 Task: Open a blank sheet, save the file as Samuel.pdf Add the quote 'Success is not about luck; it's about hard work and perseverance.' Apply font style 'lexend' and font size 30 Align the text to the Right .Change the text color to  'Purple'
Action: Mouse moved to (247, 166)
Screenshot: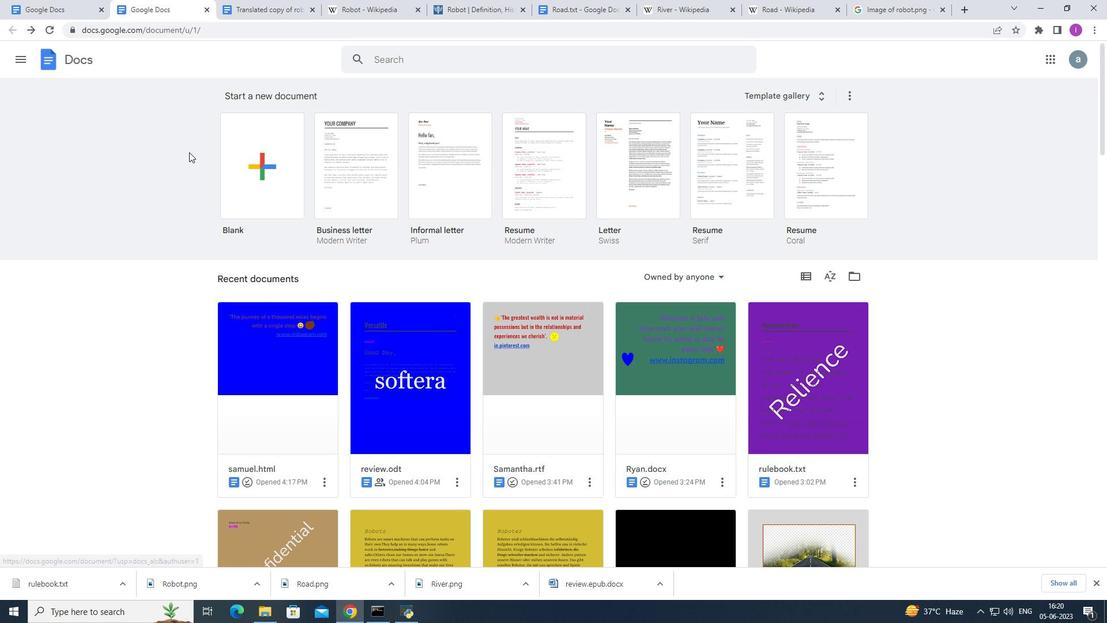 
Action: Mouse pressed left at (247, 166)
Screenshot: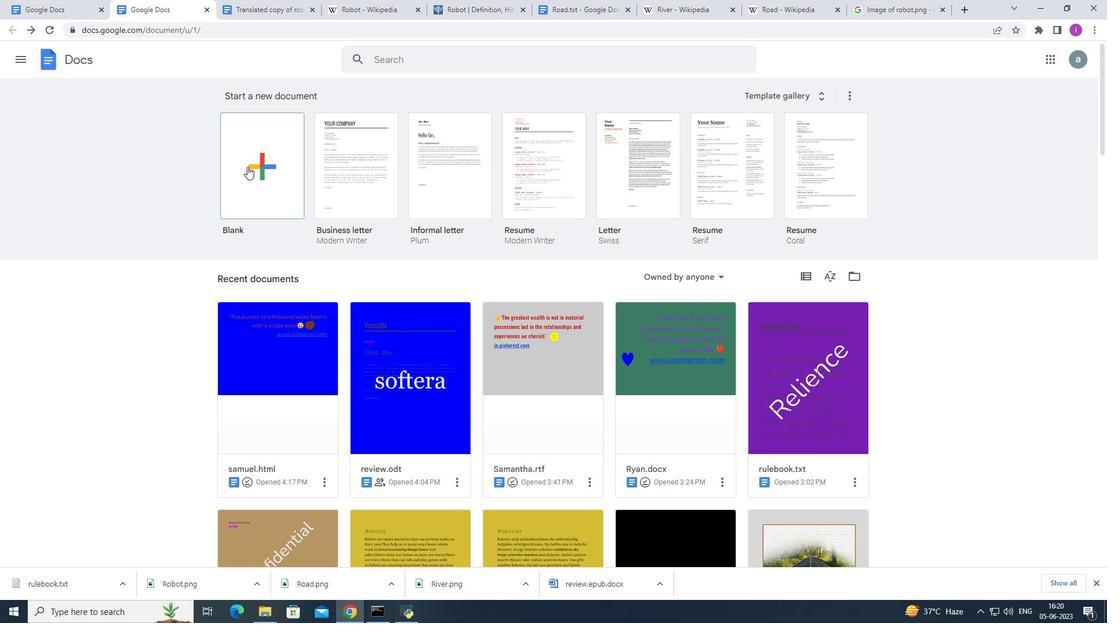 
Action: Mouse moved to (125, 51)
Screenshot: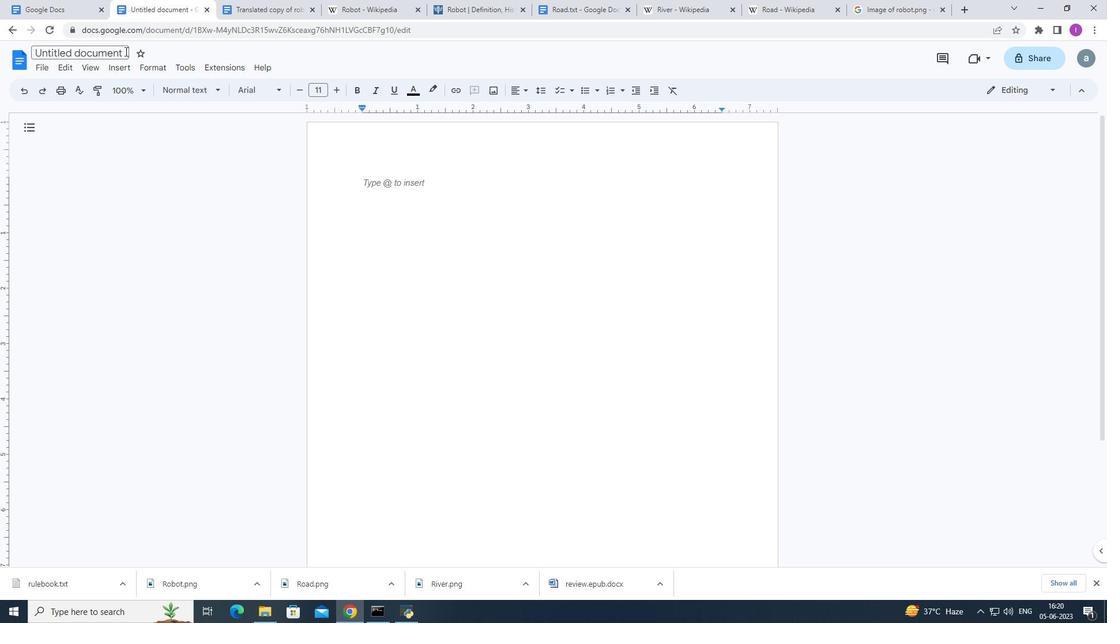 
Action: Mouse pressed left at (125, 51)
Screenshot: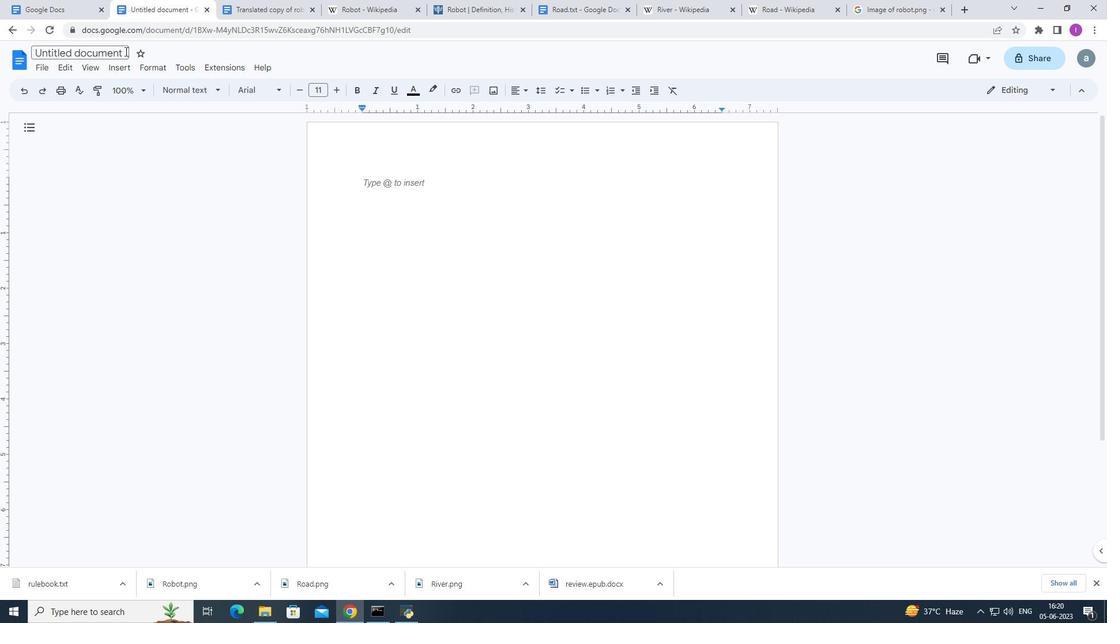 
Action: Mouse moved to (126, 51)
Screenshot: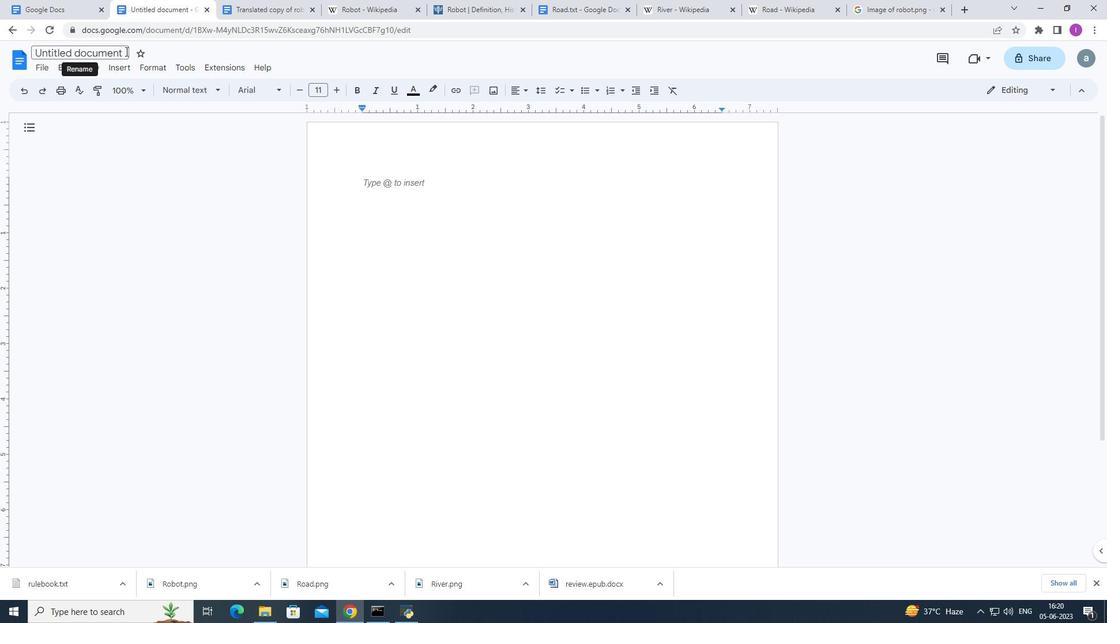 
Action: Key pressed <Key.shift>Samuel.pdf
Screenshot: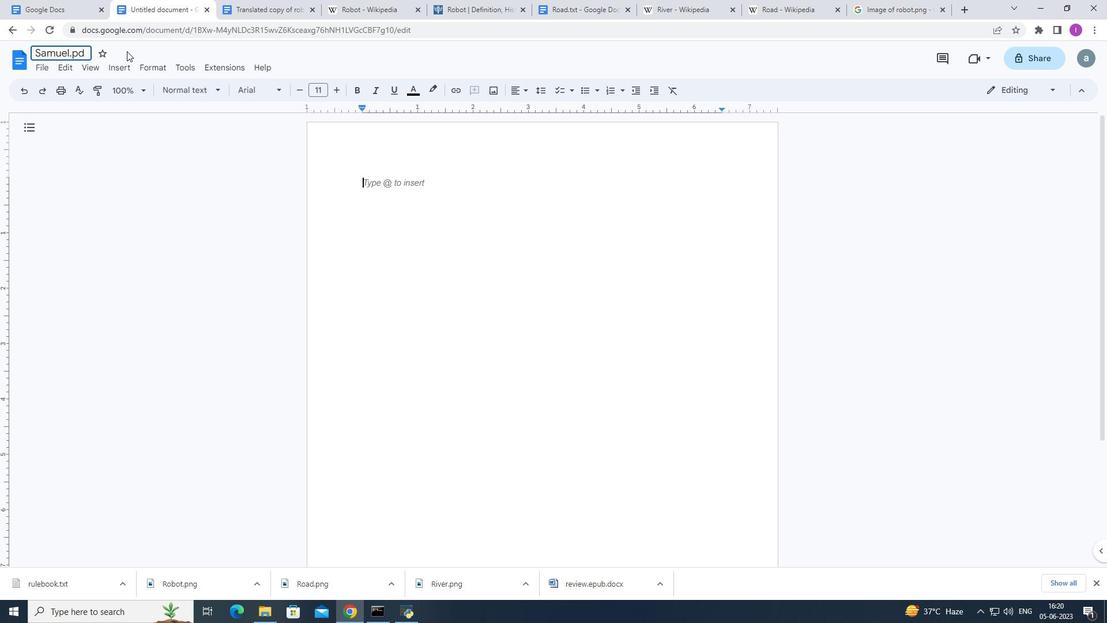 
Action: Mouse moved to (363, 185)
Screenshot: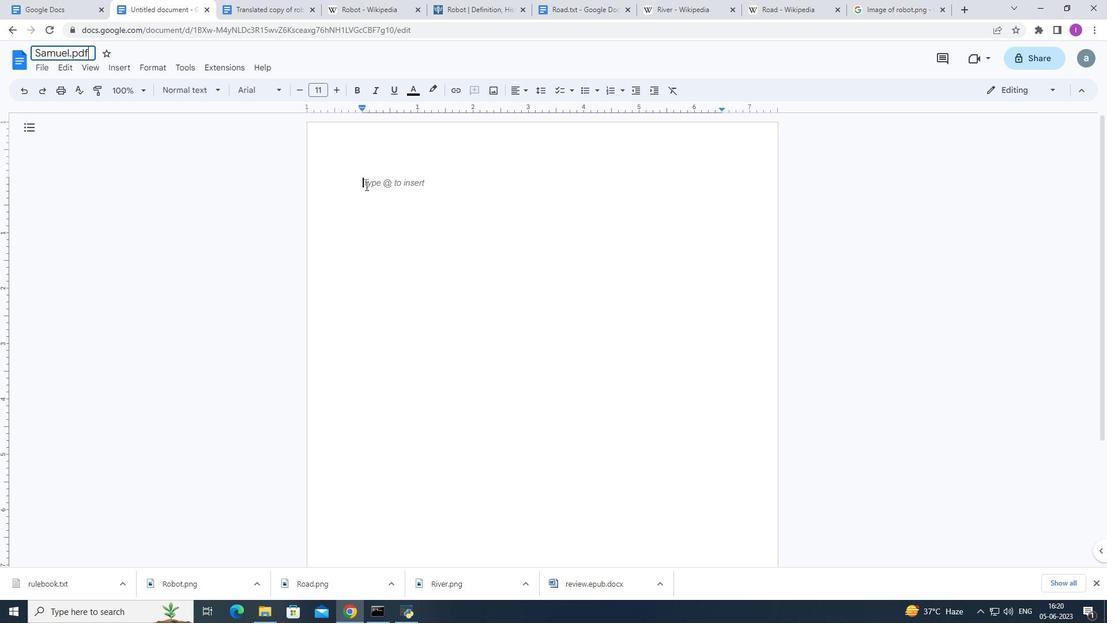 
Action: Mouse pressed left at (363, 185)
Screenshot: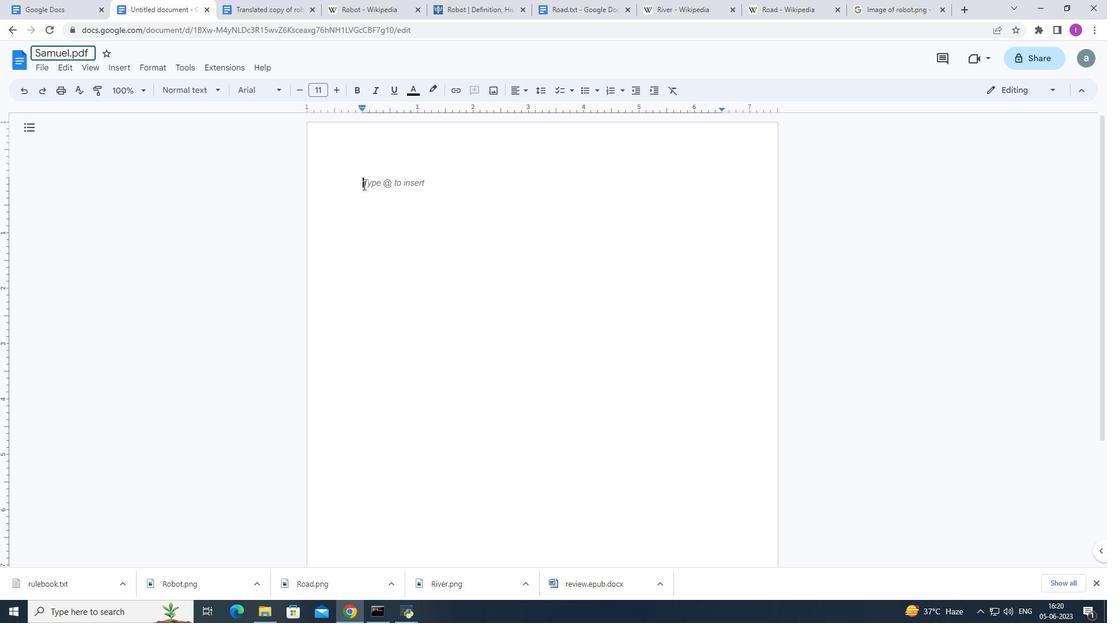 
Action: Mouse moved to (406, 178)
Screenshot: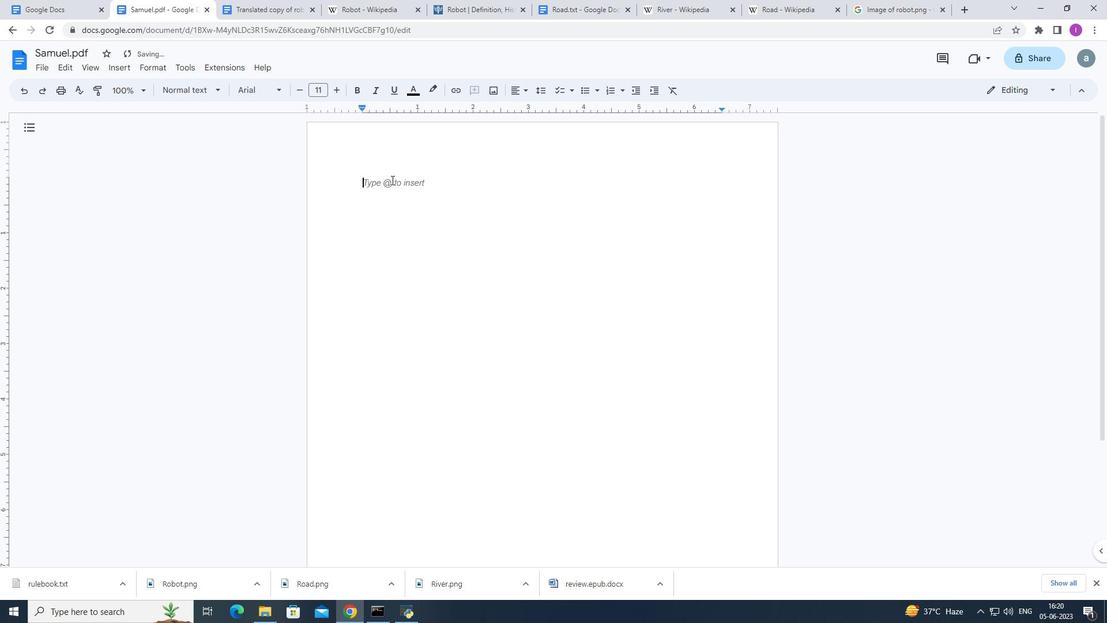 
Action: Key pressed '<Key.shift>Success<Key.space>is<Key.space>not<Key.space>about<Key.space>li<Key.backspace>uck<Key.shift>:<Key.backspace>;<Key.shift>It's<Key.space>about<Key.space>hard<Key.space>work<Key.space>and<Key.space>preseverance.'
Screenshot: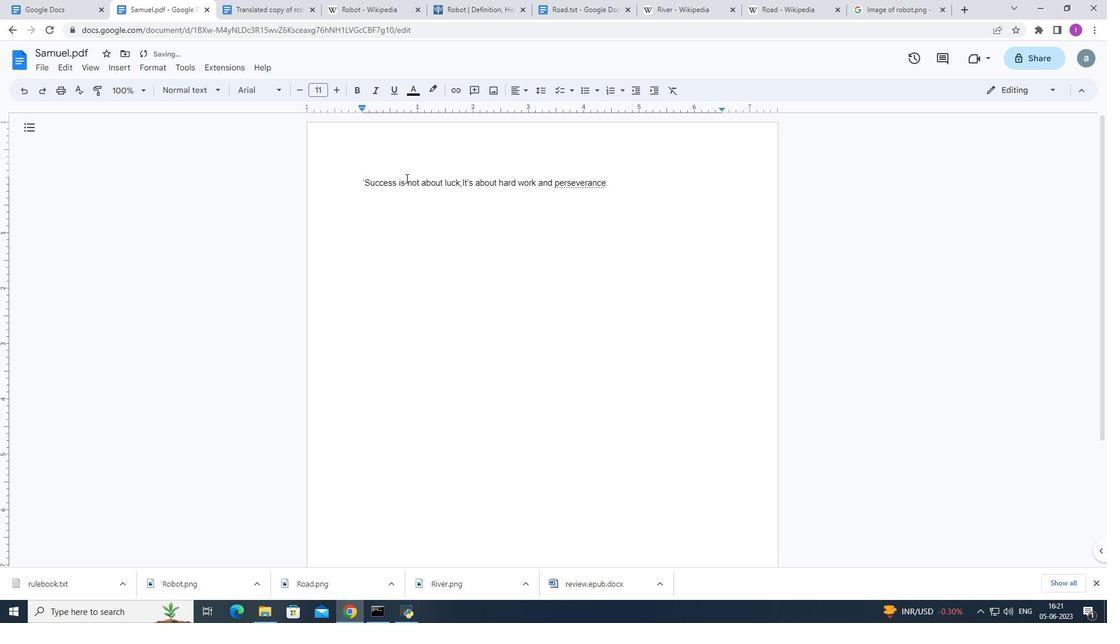 
Action: Mouse moved to (620, 184)
Screenshot: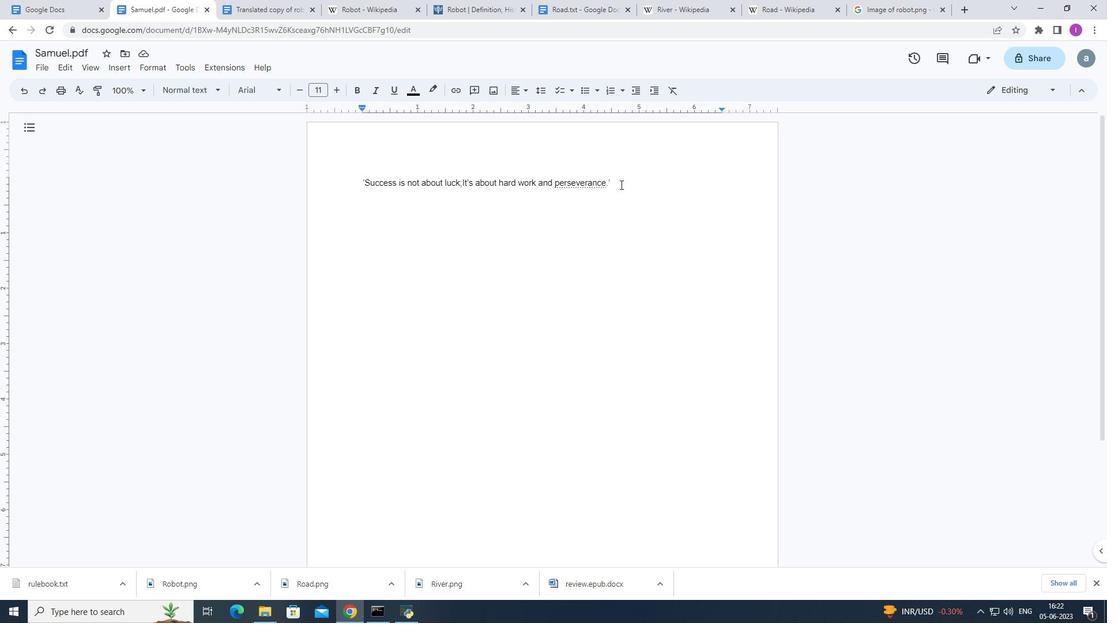 
Action: Mouse pressed left at (620, 184)
Screenshot: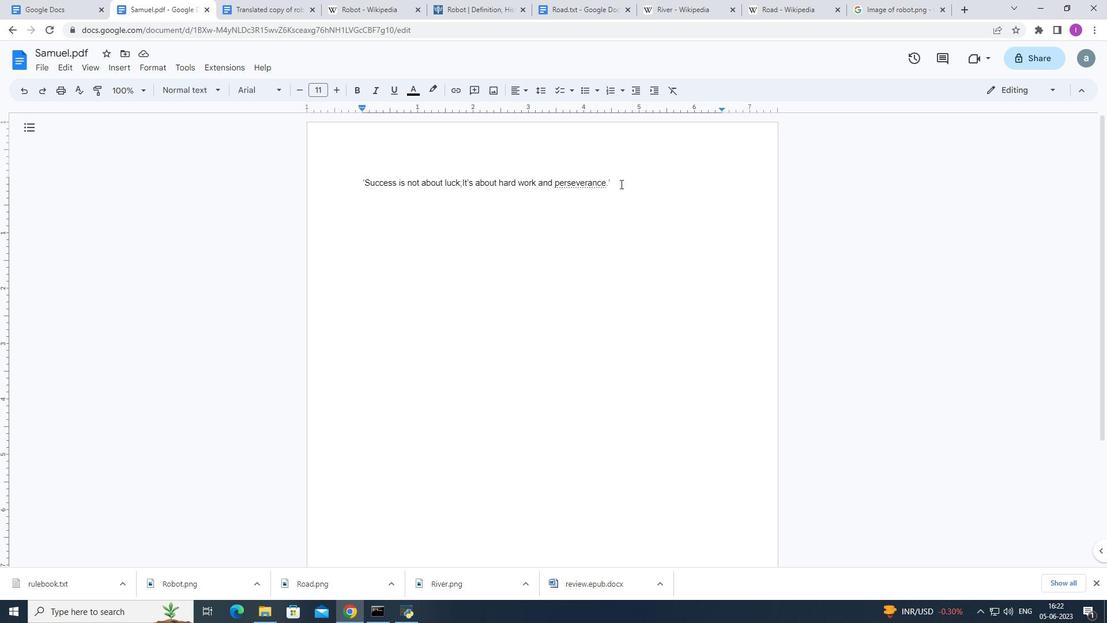 
Action: Mouse moved to (284, 90)
Screenshot: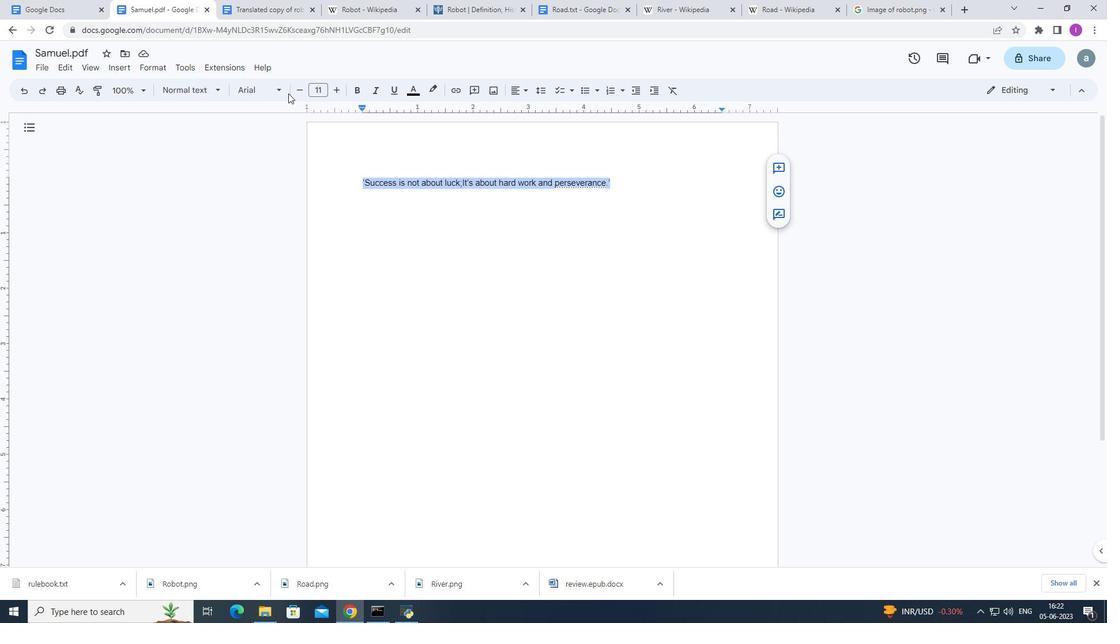 
Action: Mouse pressed left at (284, 90)
Screenshot: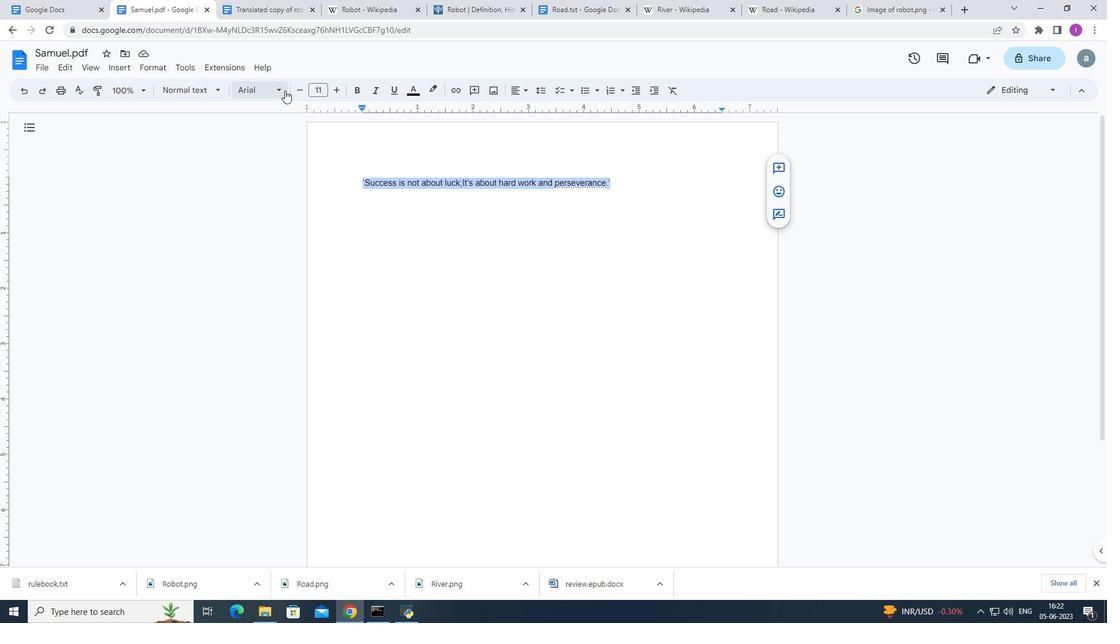 
Action: Mouse moved to (406, 325)
Screenshot: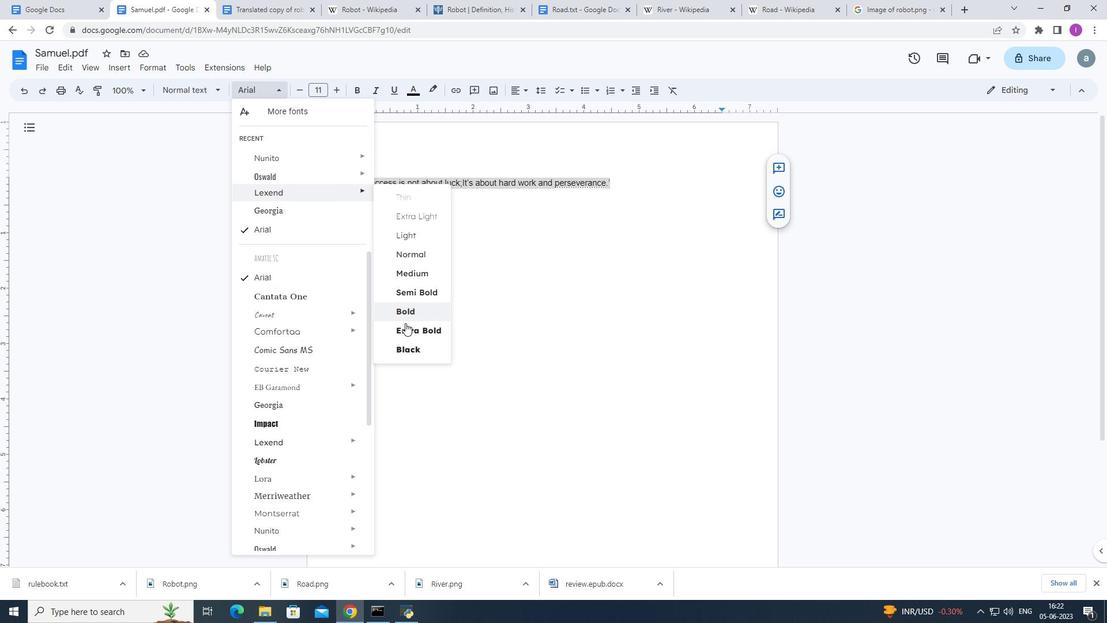 
Action: Mouse pressed left at (406, 325)
Screenshot: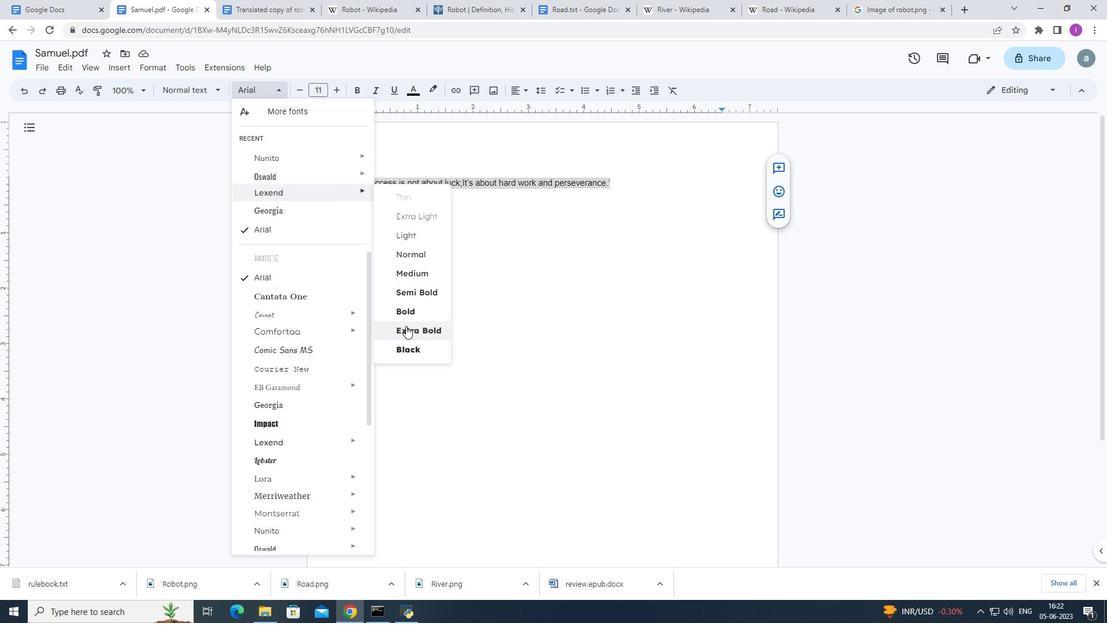 
Action: Mouse moved to (326, 87)
Screenshot: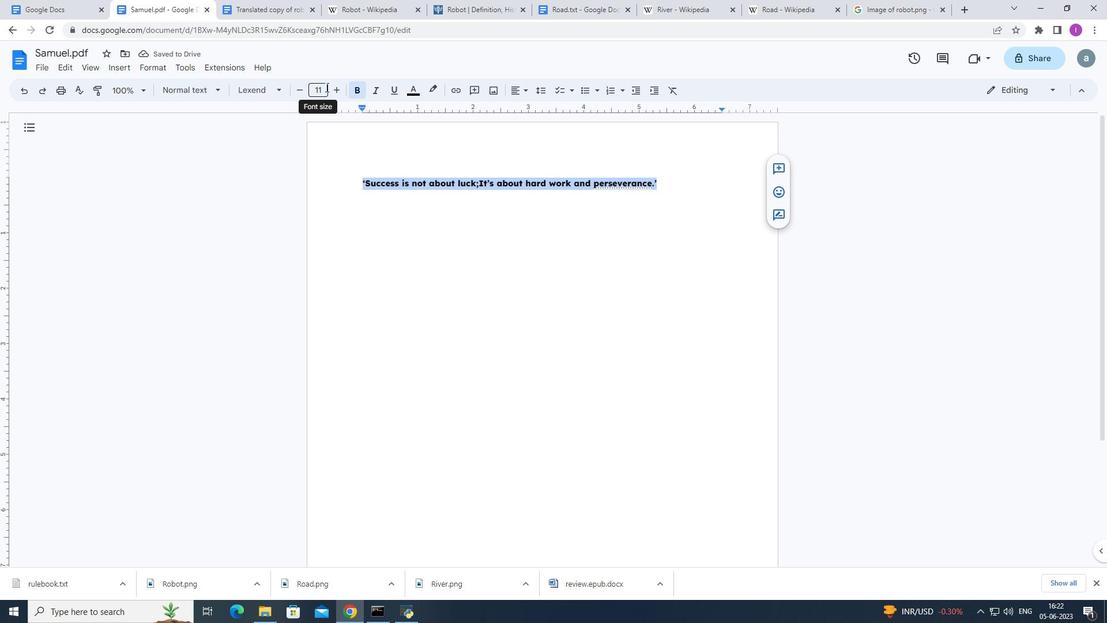 
Action: Mouse pressed left at (326, 87)
Screenshot: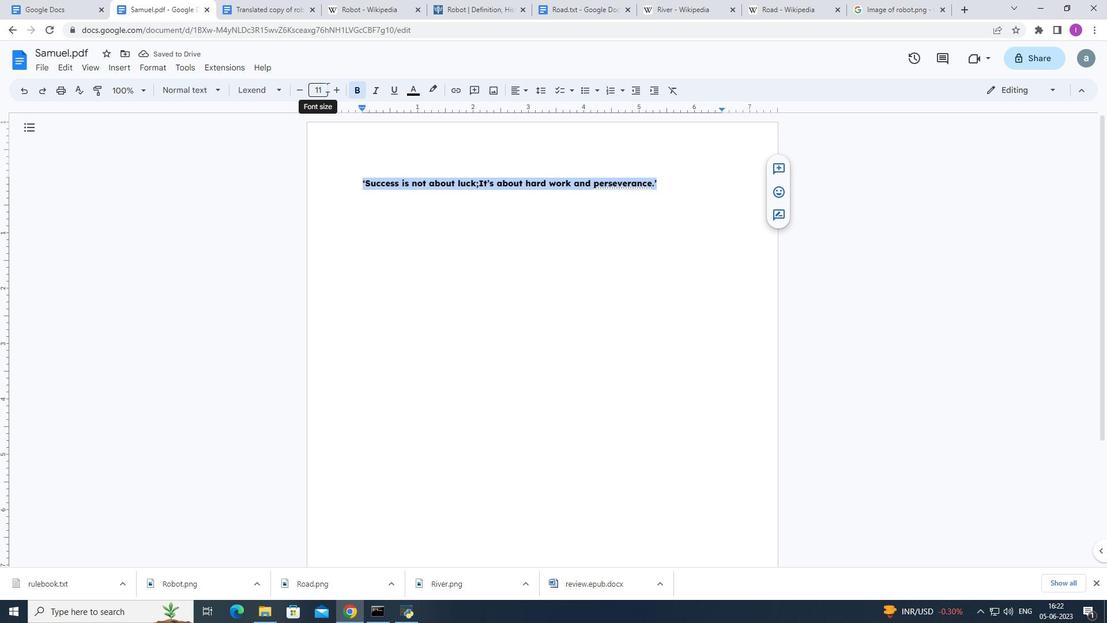 
Action: Mouse moved to (360, 52)
Screenshot: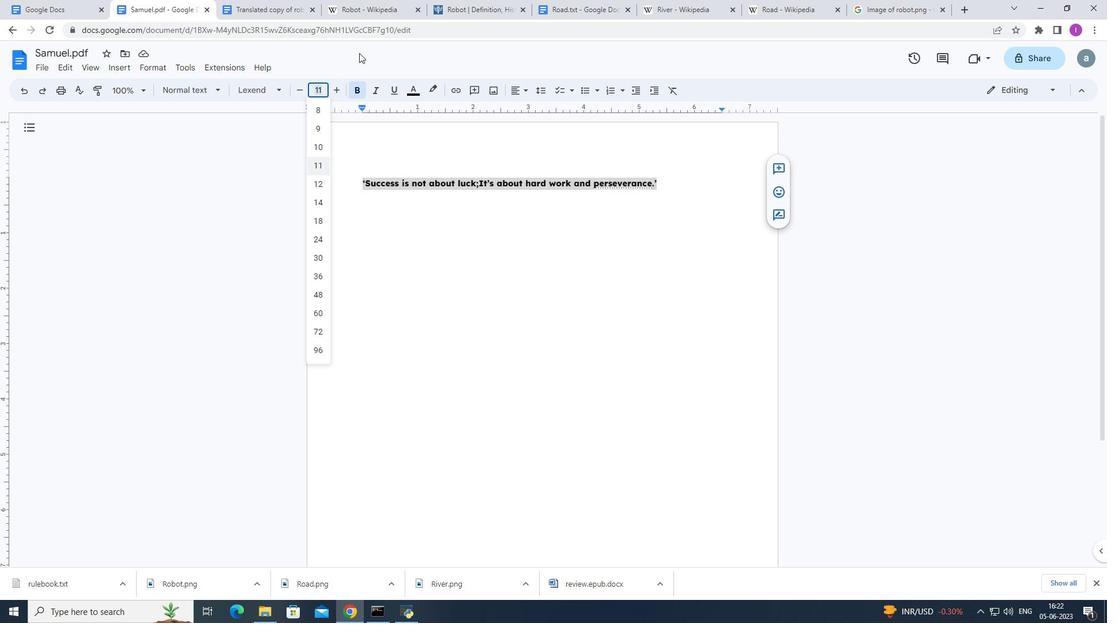 
Action: Key pressed 30
Screenshot: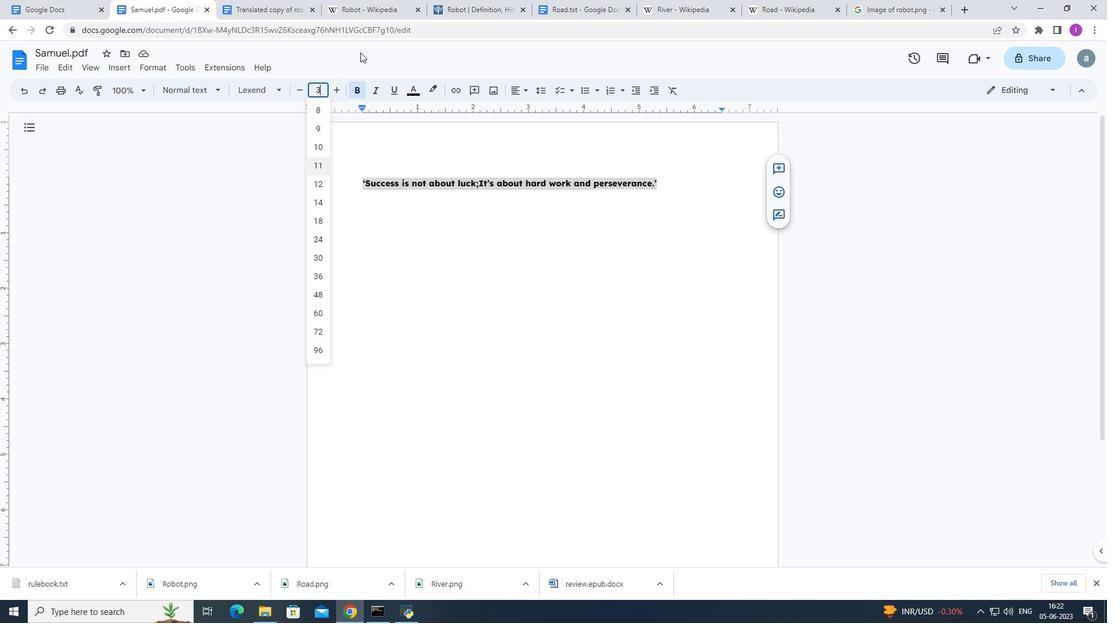 
Action: Mouse moved to (361, 64)
Screenshot: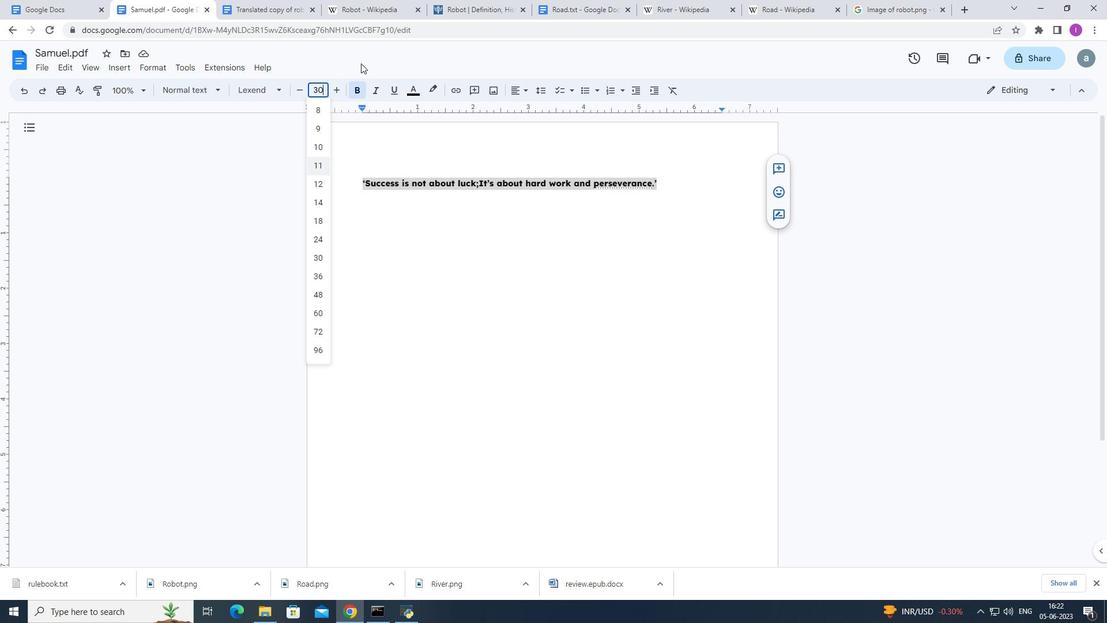 
Action: Key pressed <Key.enter>
Screenshot: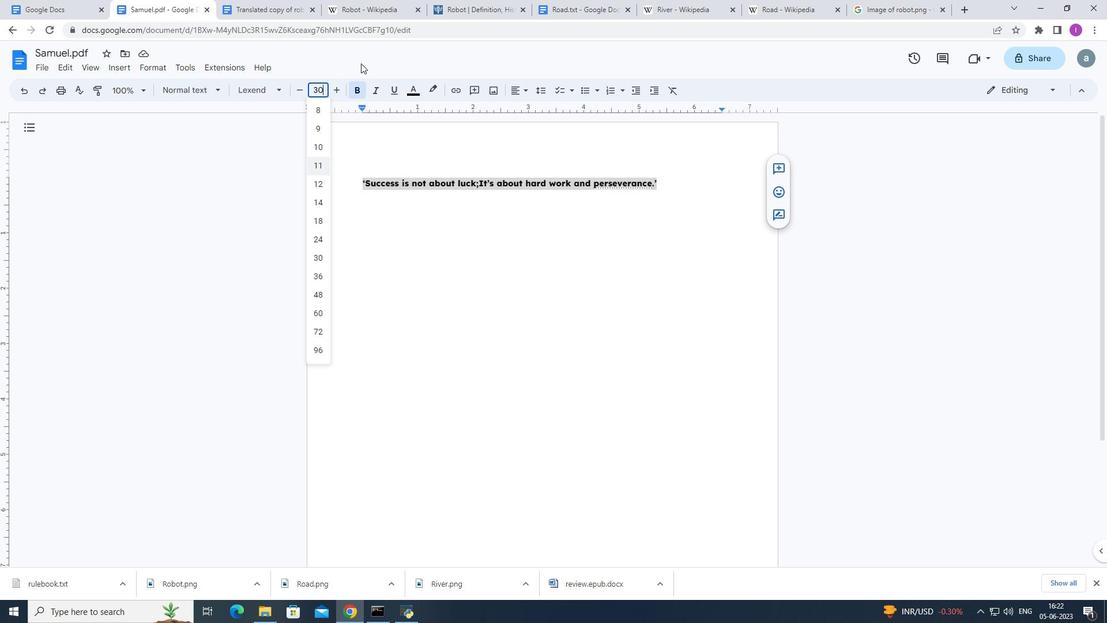 
Action: Mouse moved to (514, 88)
Screenshot: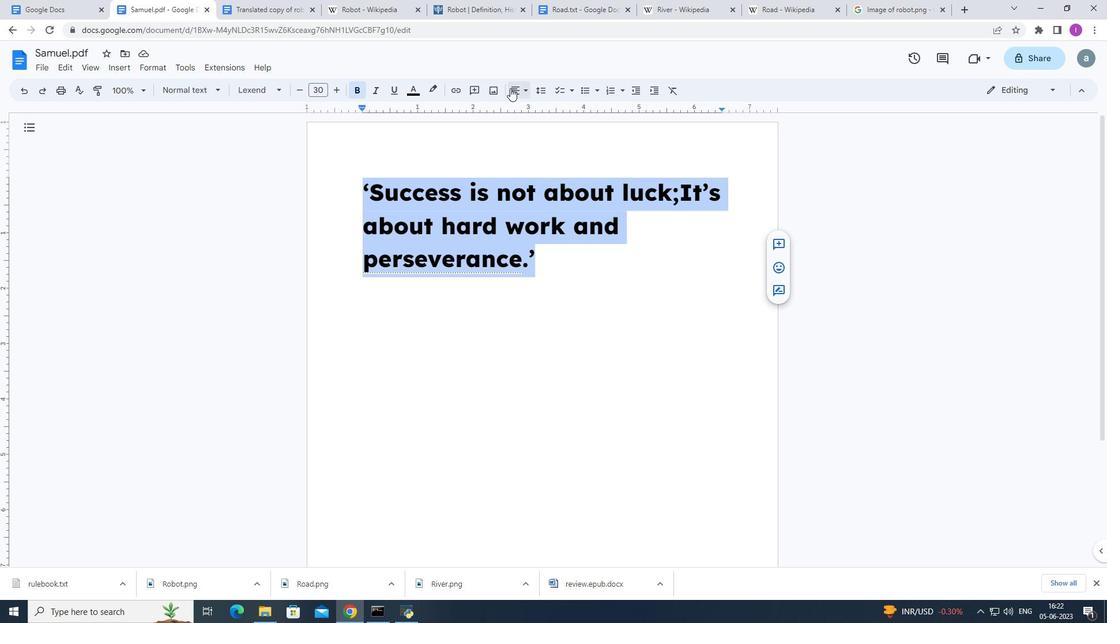 
Action: Mouse pressed left at (514, 88)
Screenshot: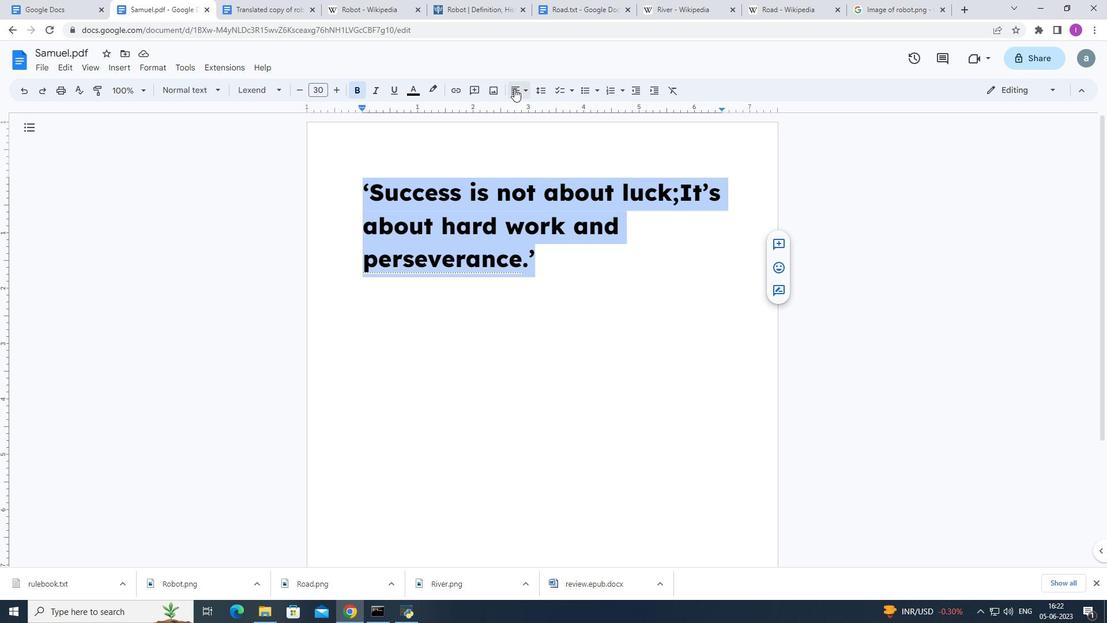 
Action: Mouse moved to (552, 112)
Screenshot: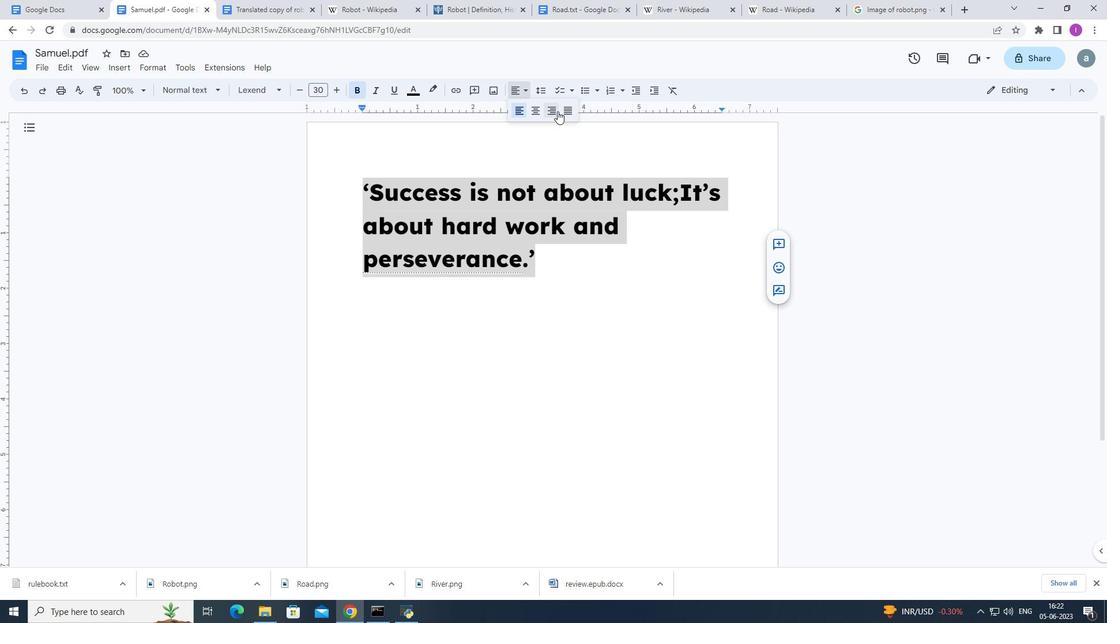 
Action: Mouse pressed left at (552, 112)
Screenshot: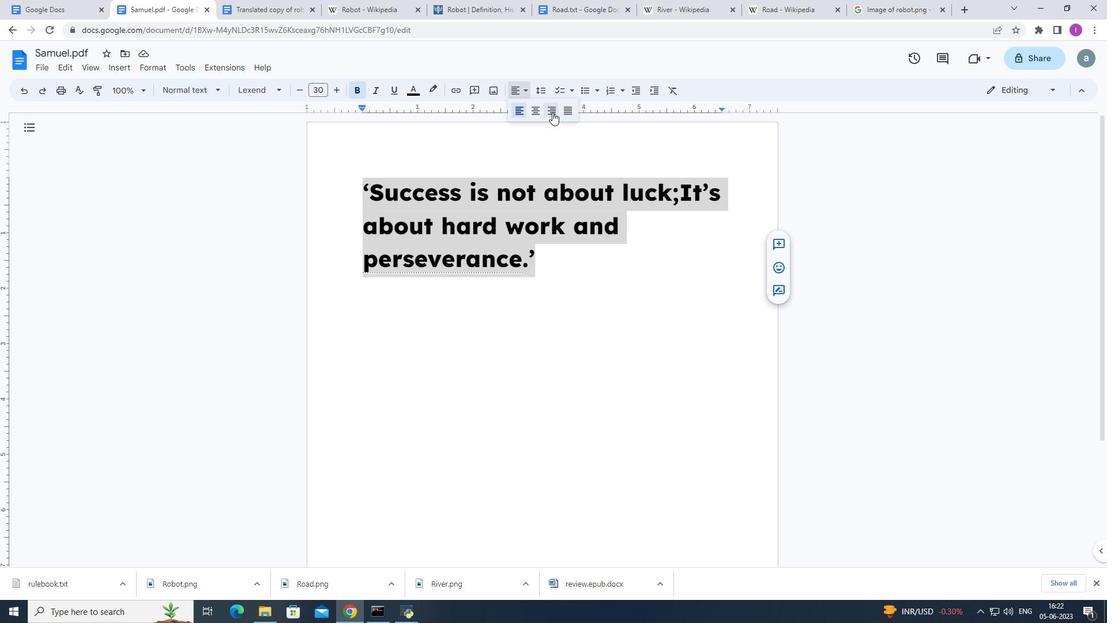 
Action: Mouse moved to (411, 91)
Screenshot: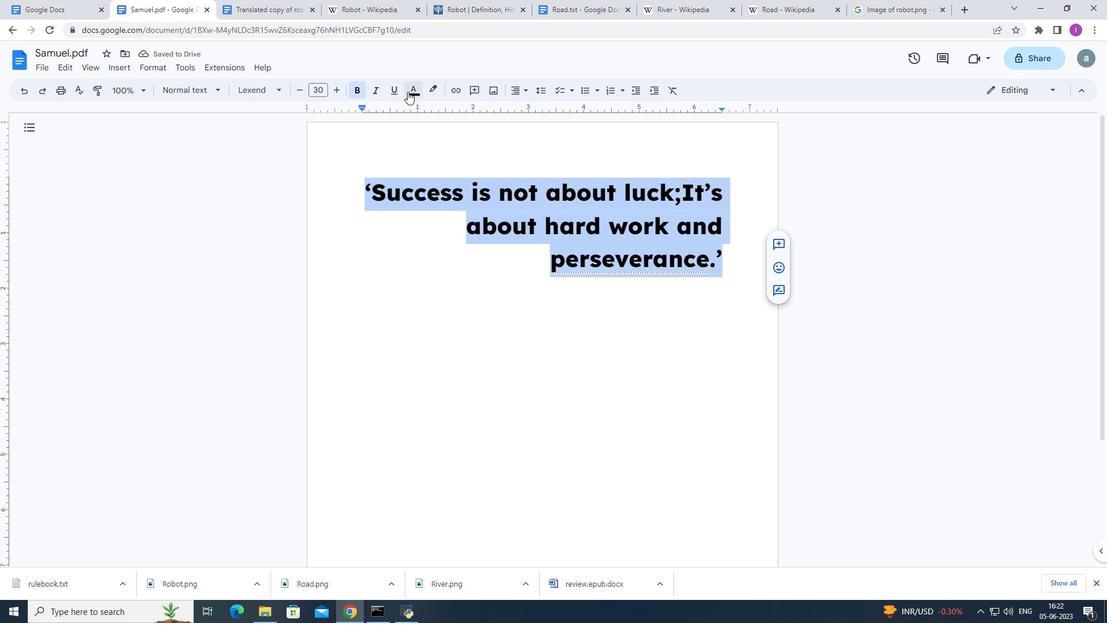 
Action: Mouse pressed left at (411, 91)
Screenshot: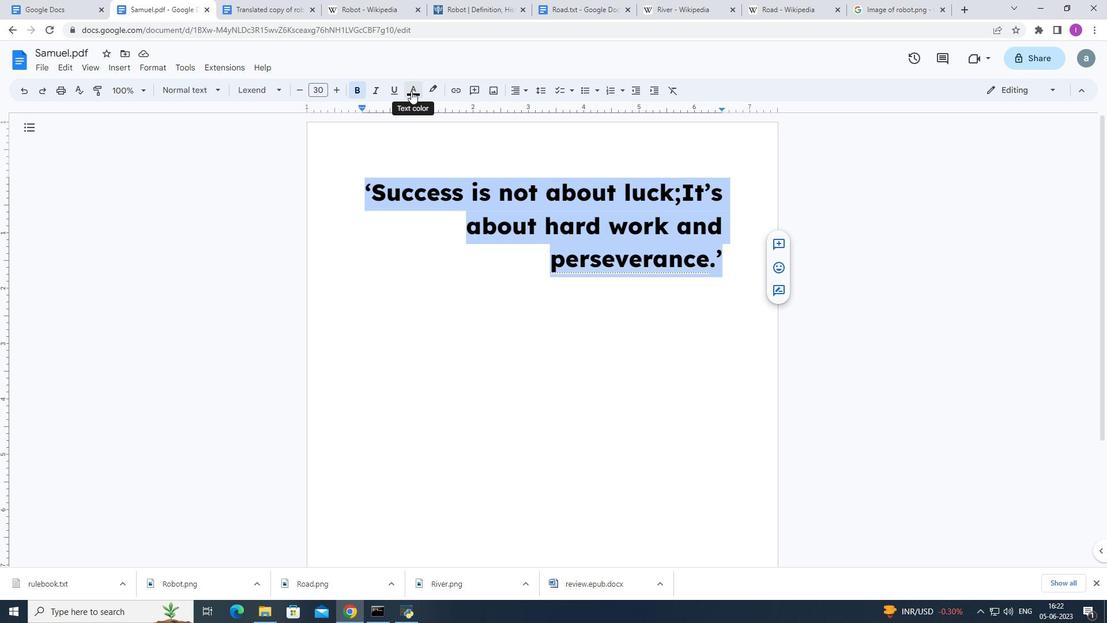 
Action: Mouse moved to (518, 126)
Screenshot: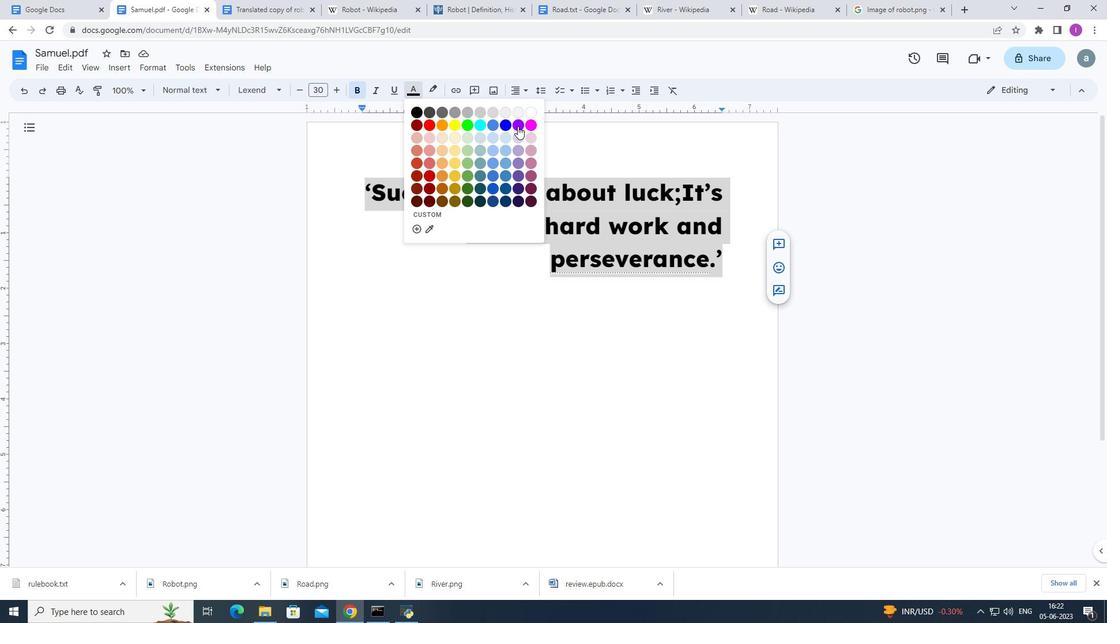 
Action: Mouse pressed left at (518, 126)
Screenshot: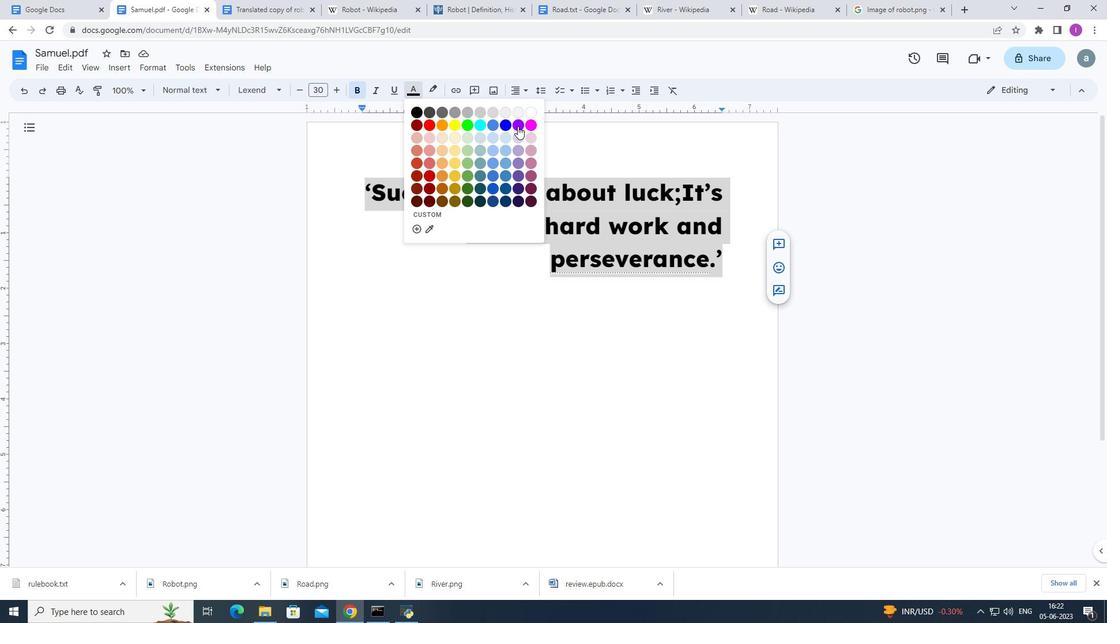 
Action: Mouse moved to (265, 274)
Screenshot: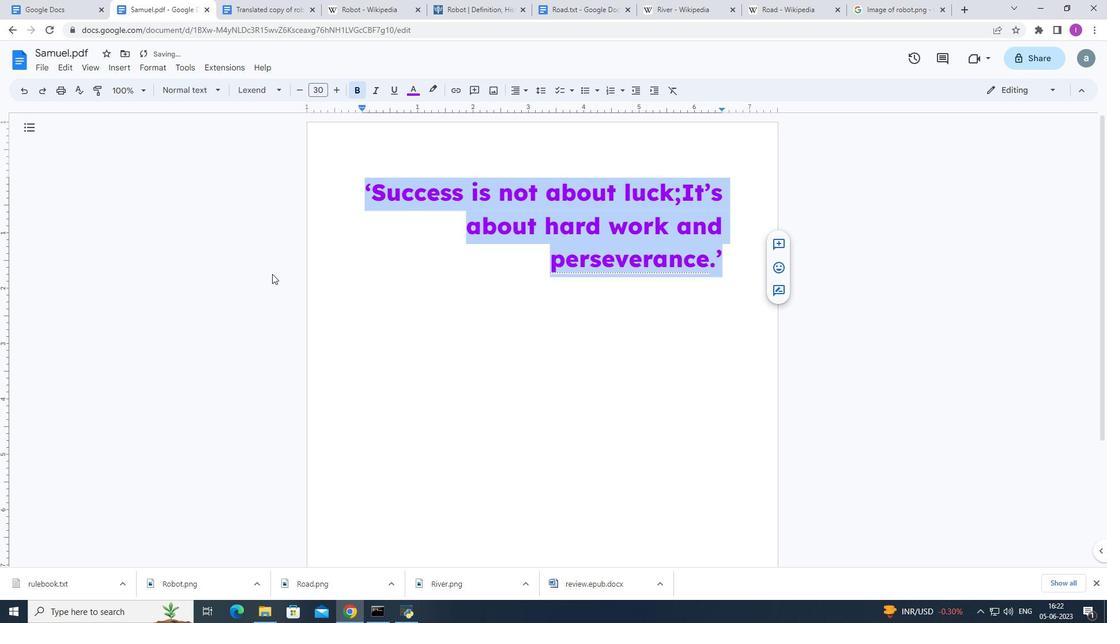 
Action: Mouse pressed left at (265, 274)
Screenshot: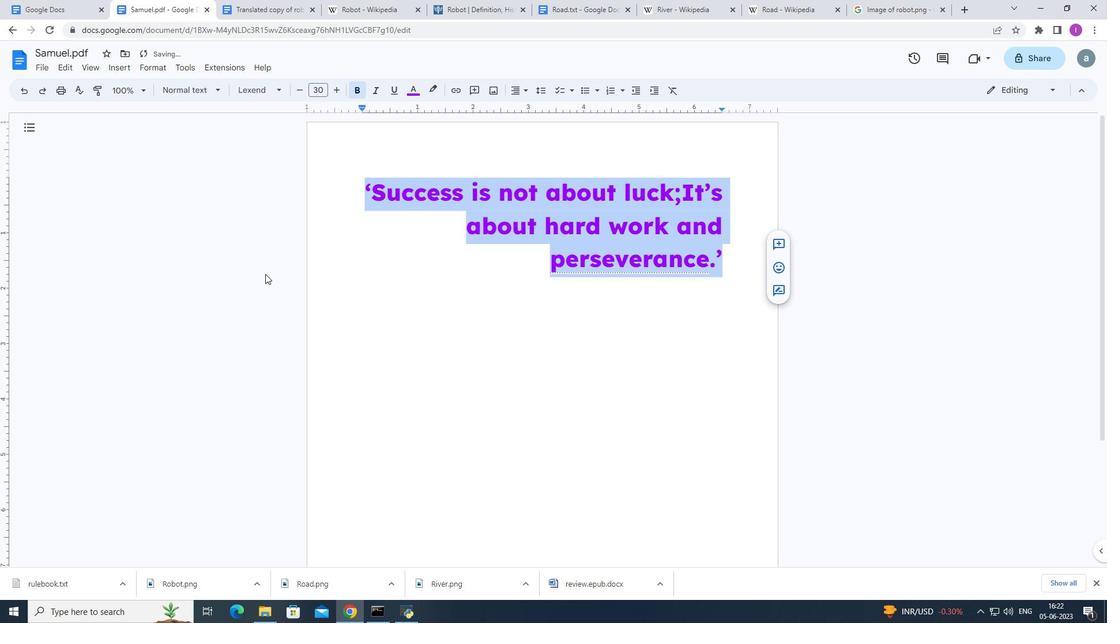 
Action: Mouse moved to (307, 186)
Screenshot: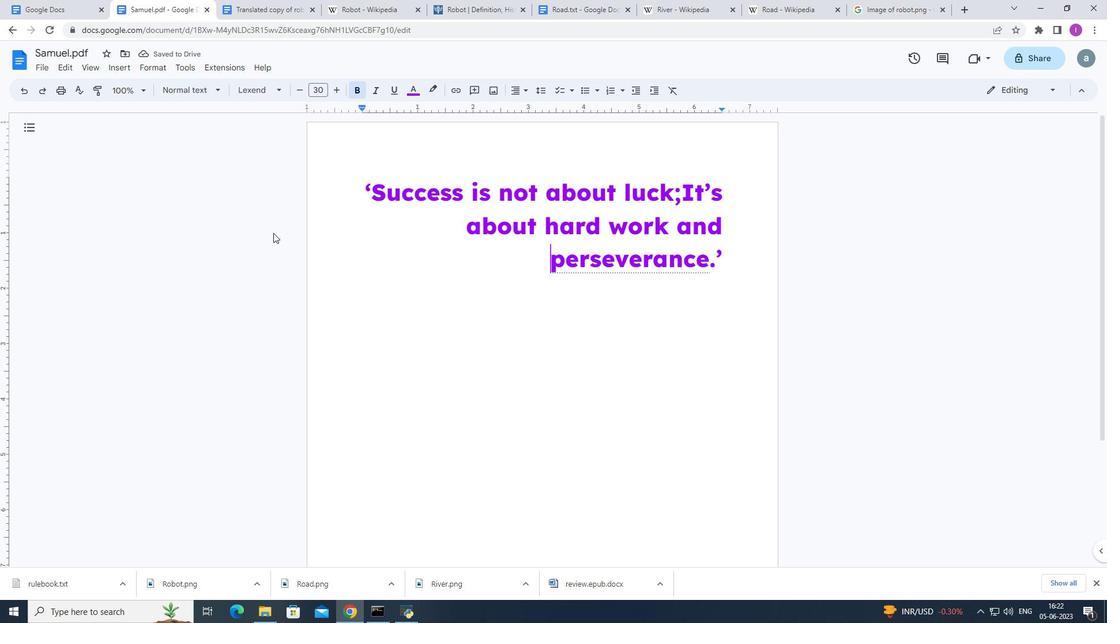 
